 Task: Explore Airbnb accommodation in Damanhur, Egypt from 6th December, 2023 to 18th December, 2023 for 3 adults.2 bedrooms having 2 beds and 2 bathrooms. Property type can be hotel. Look for 3 properties as per requirement.
Action: Key pressed damanhur
Screenshot: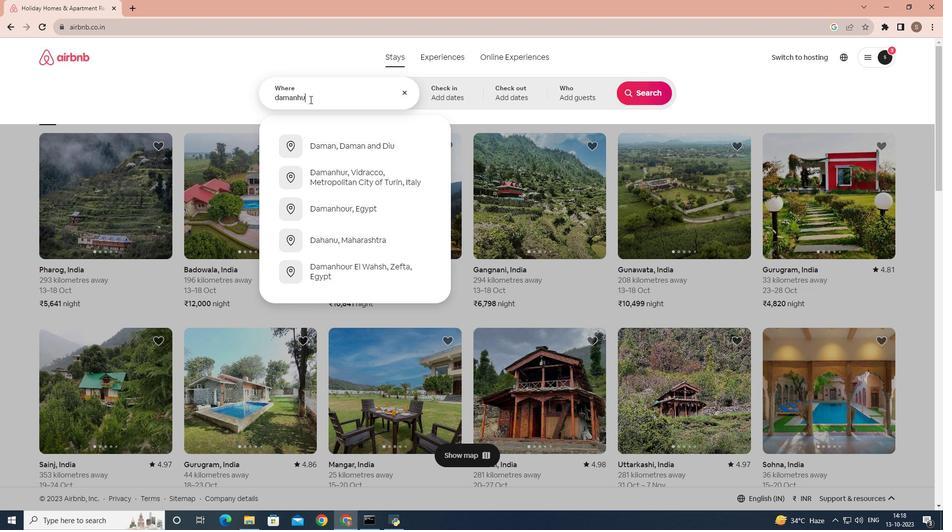 
Action: Mouse moved to (333, 237)
Screenshot: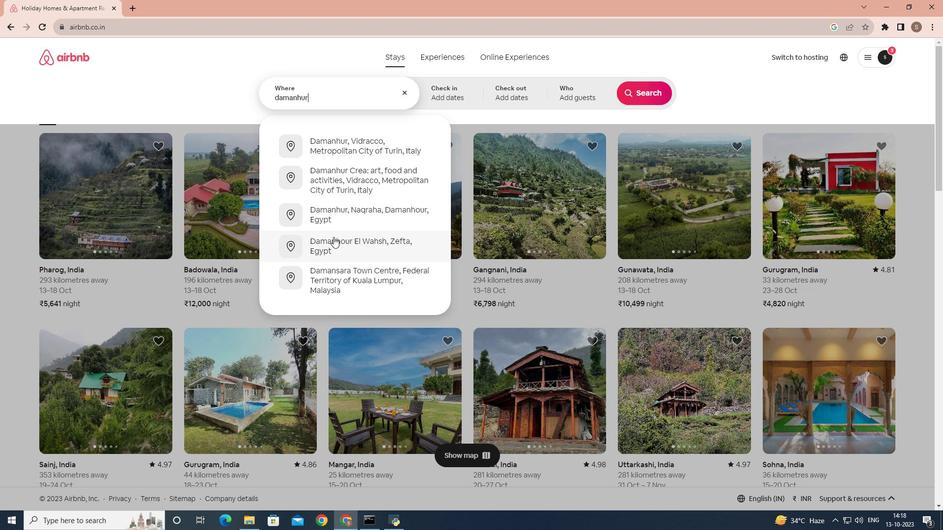 
Action: Mouse pressed left at (333, 237)
Screenshot: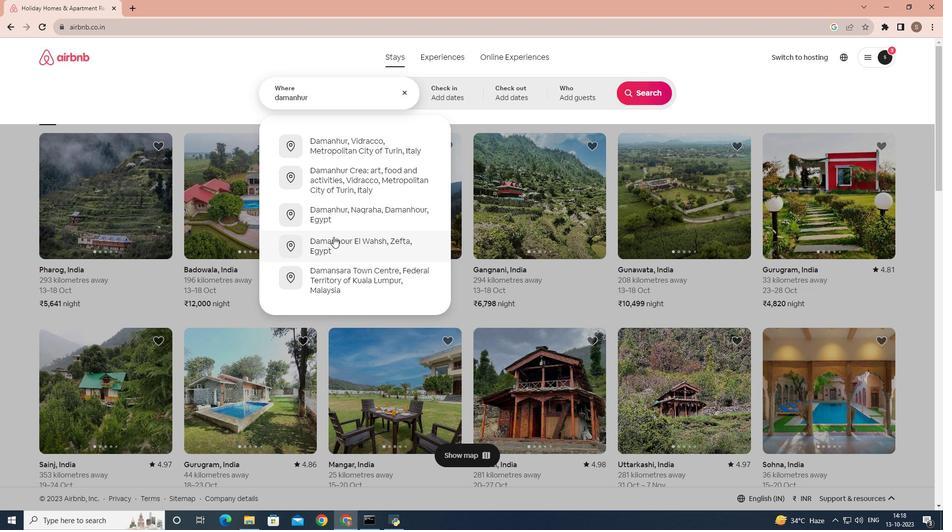 
Action: Mouse moved to (637, 169)
Screenshot: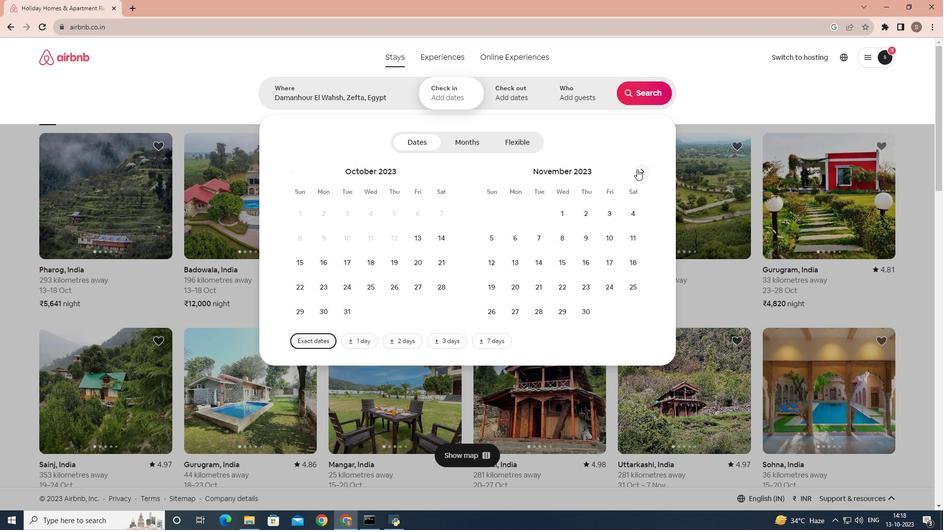 
Action: Mouse pressed left at (637, 169)
Screenshot: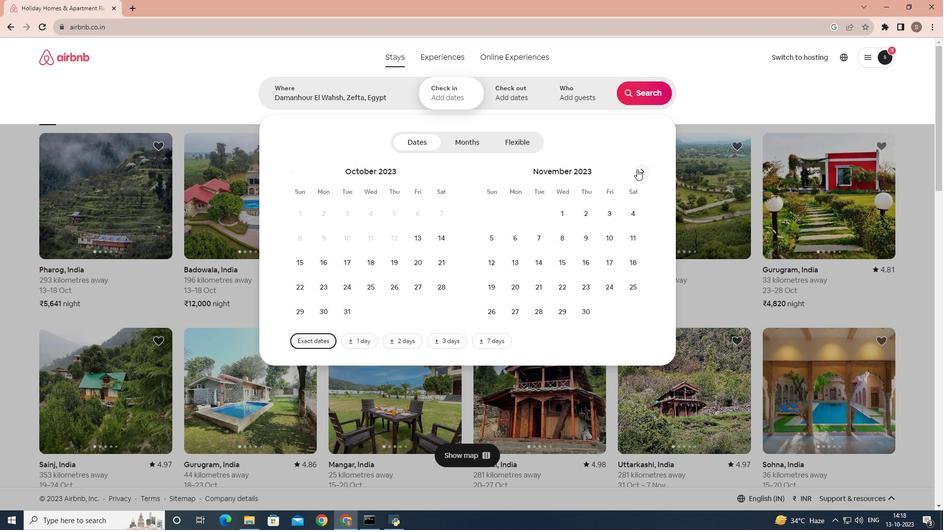 
Action: Mouse moved to (566, 244)
Screenshot: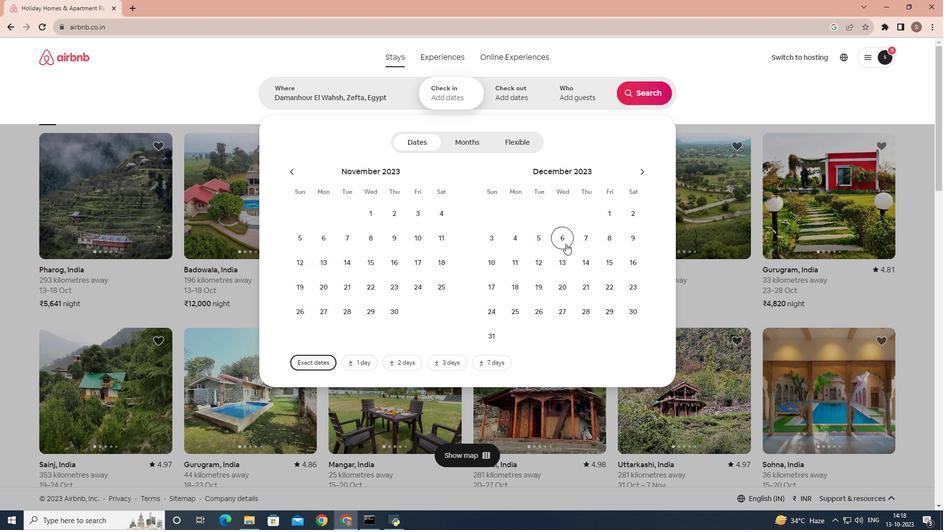 
Action: Mouse pressed left at (566, 244)
Screenshot: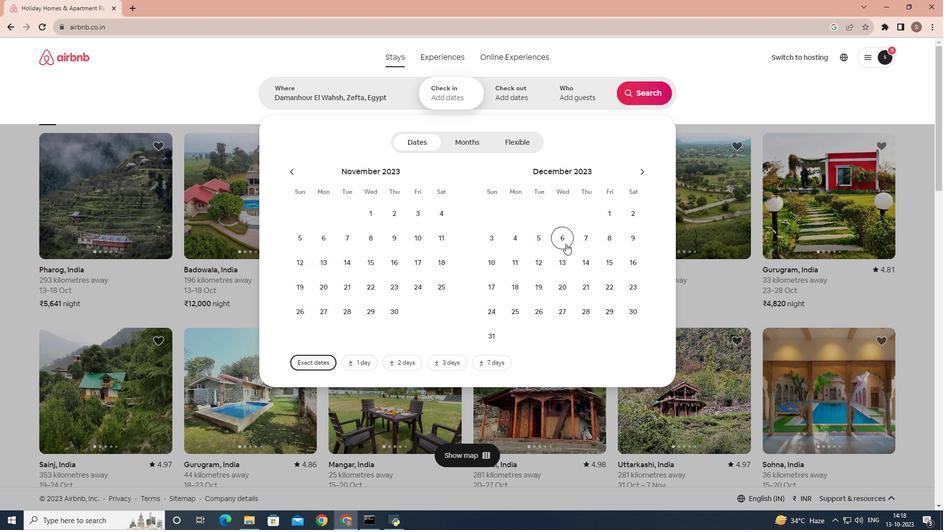 
Action: Mouse moved to (523, 288)
Screenshot: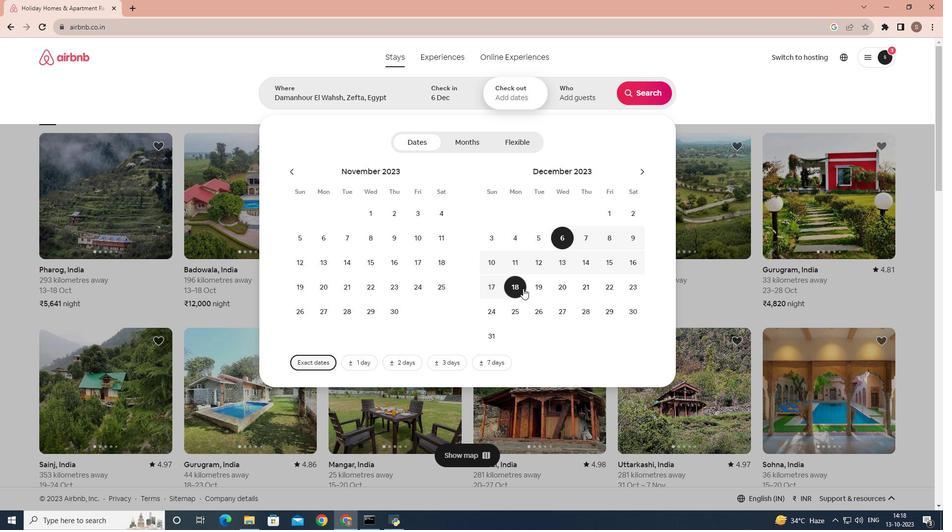 
Action: Mouse pressed left at (523, 288)
Screenshot: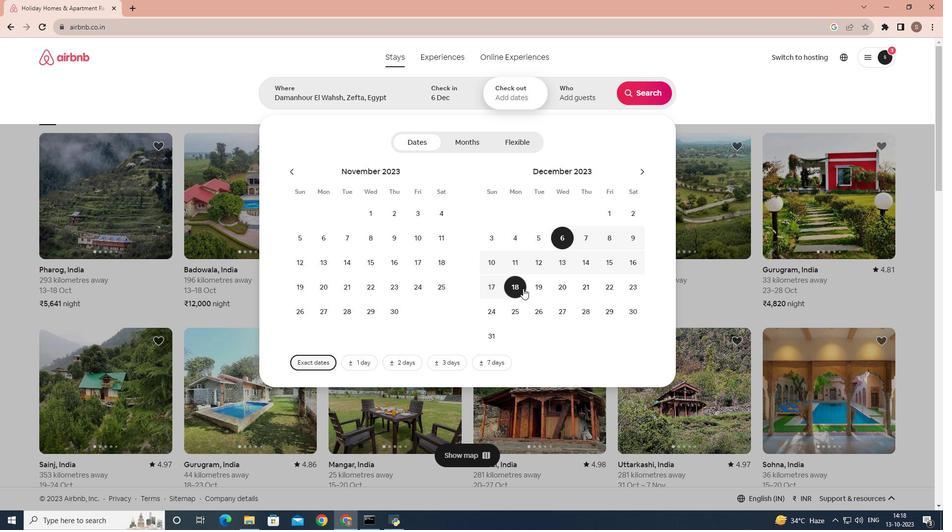 
Action: Mouse moved to (592, 105)
Screenshot: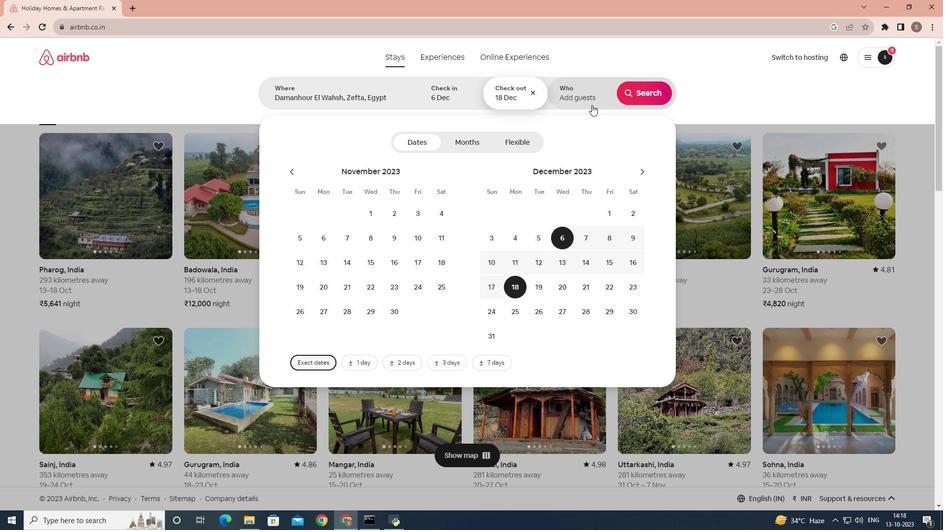 
Action: Mouse pressed left at (592, 105)
Screenshot: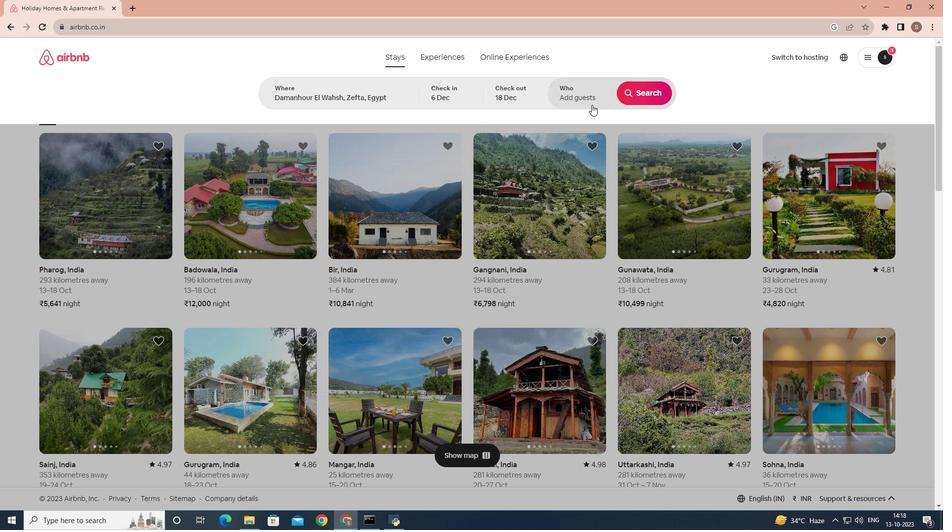 
Action: Mouse moved to (642, 146)
Screenshot: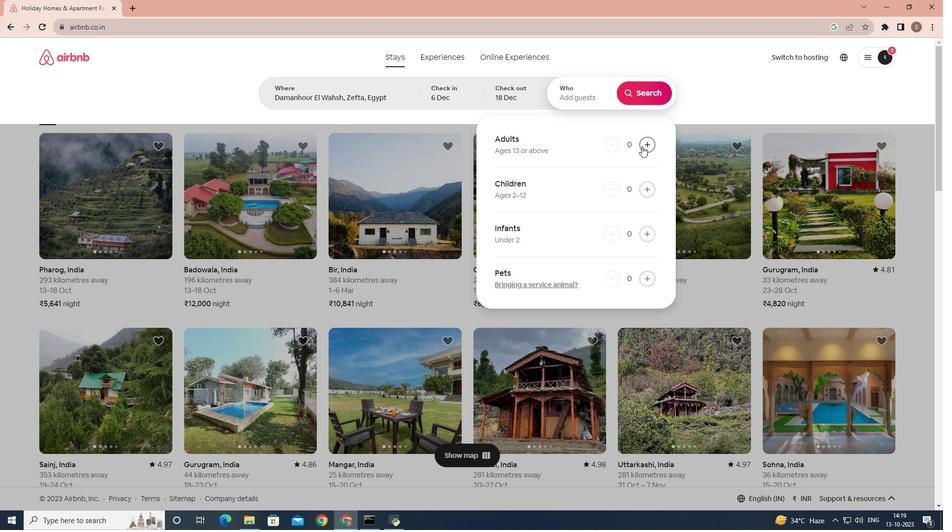 
Action: Mouse pressed left at (642, 146)
Screenshot: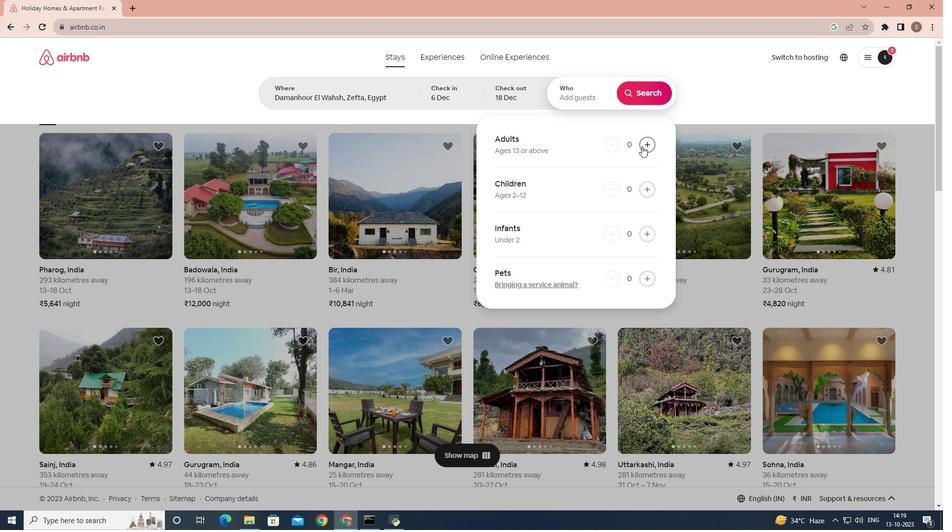 
Action: Mouse pressed left at (642, 146)
Screenshot: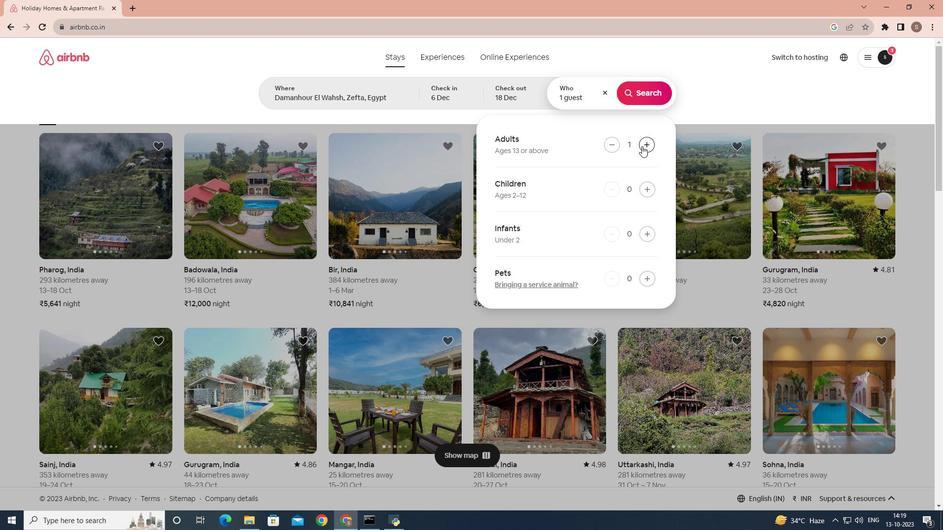 
Action: Mouse pressed left at (642, 146)
Screenshot: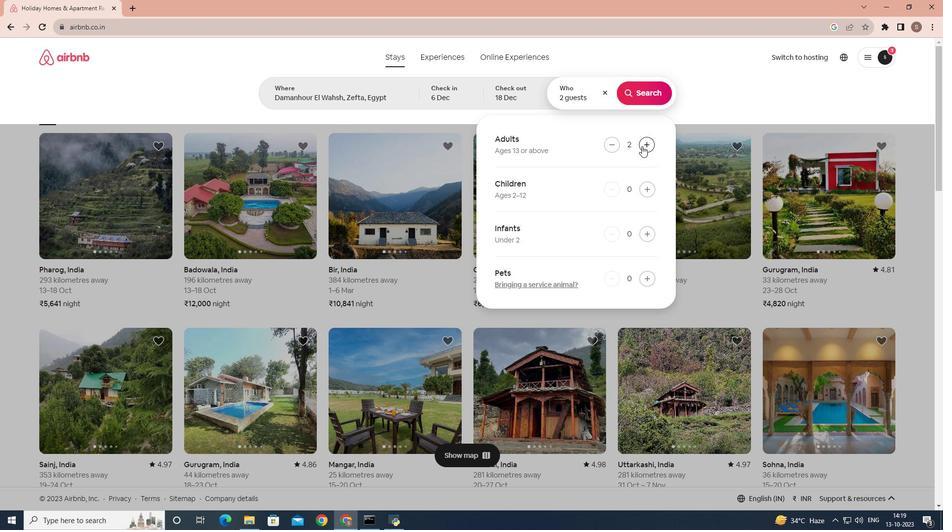 
Action: Mouse moved to (660, 92)
Screenshot: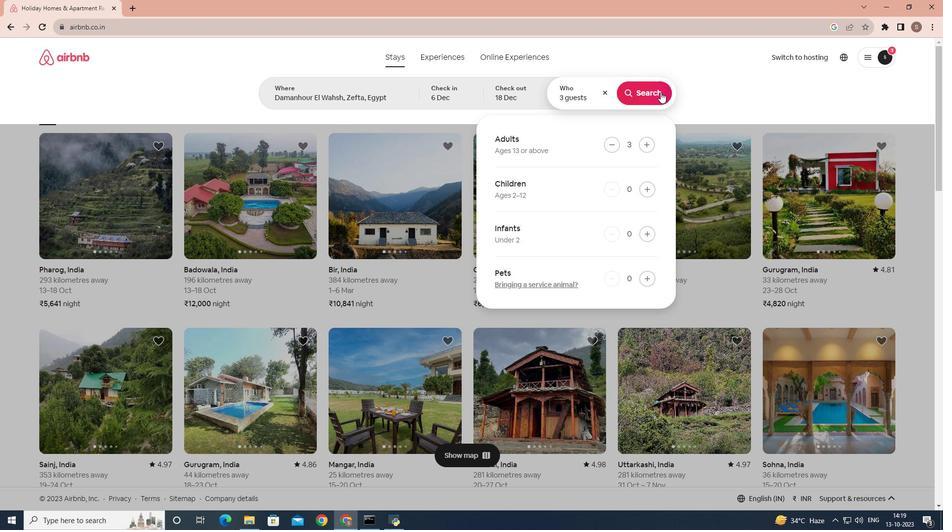 
Action: Mouse pressed left at (660, 92)
Screenshot: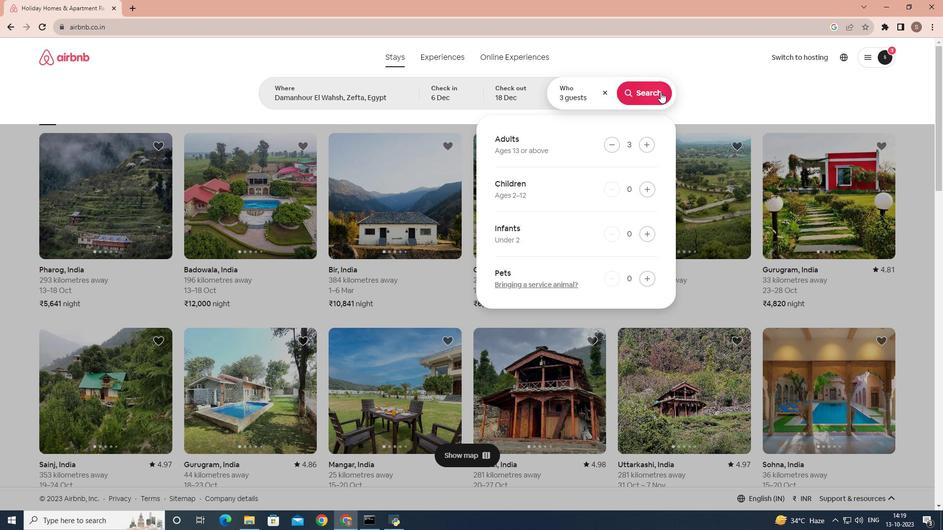 
Action: Mouse moved to (777, 101)
Screenshot: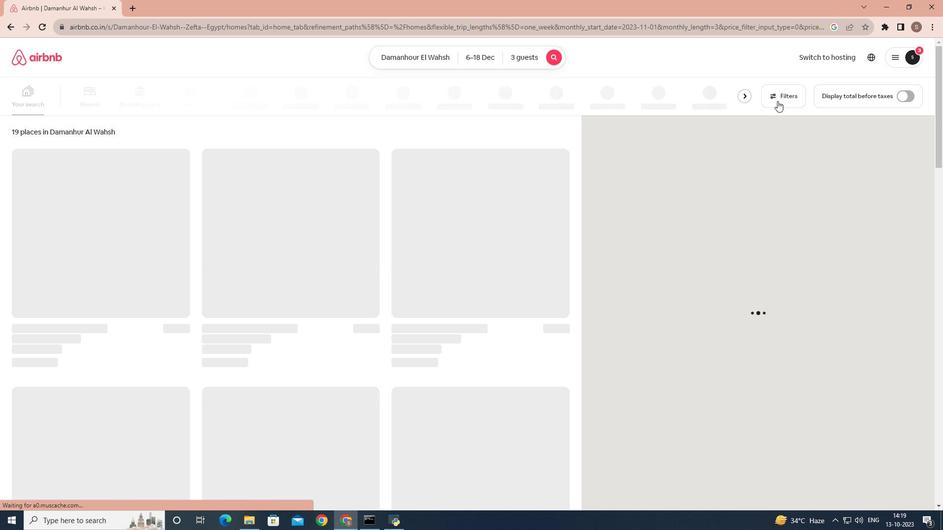 
Action: Mouse pressed left at (777, 101)
Screenshot: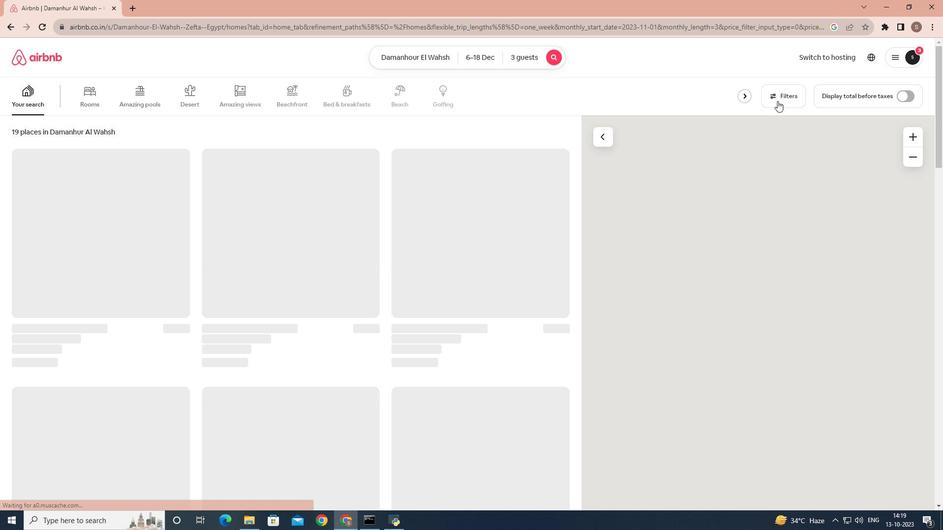 
Action: Mouse moved to (440, 320)
Screenshot: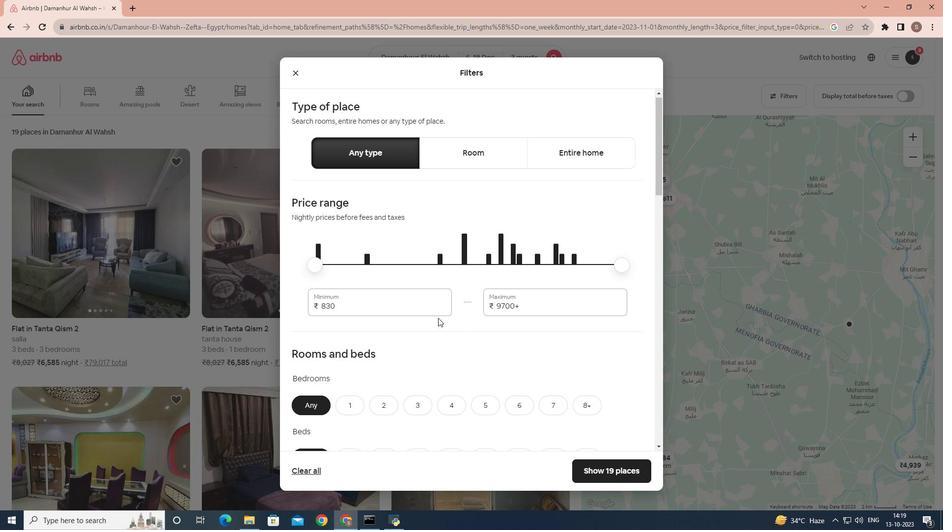 
Action: Mouse scrolled (440, 319) with delta (0, 0)
Screenshot: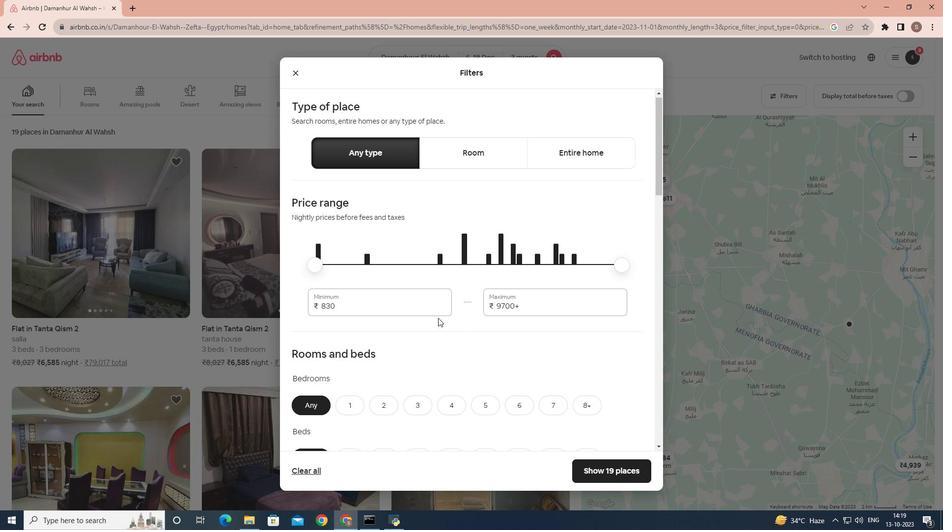 
Action: Mouse moved to (439, 318)
Screenshot: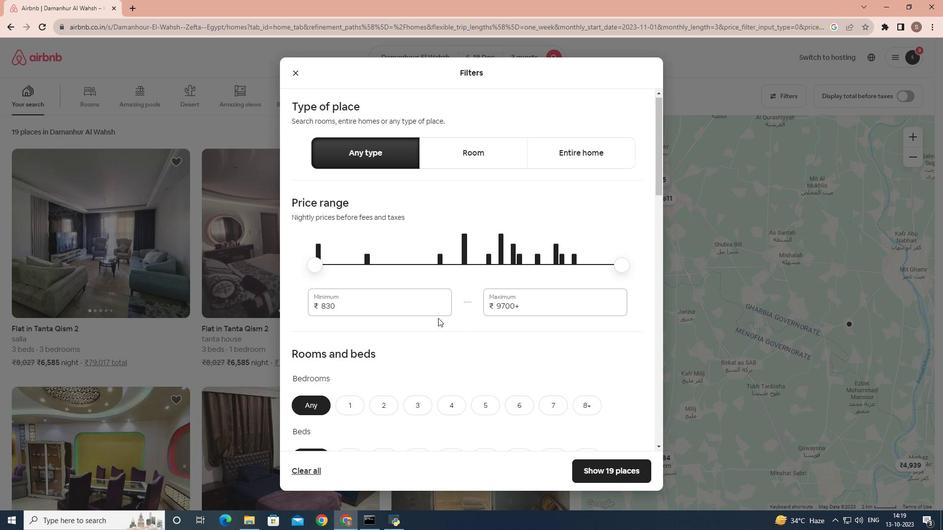
Action: Mouse scrolled (439, 318) with delta (0, 0)
Screenshot: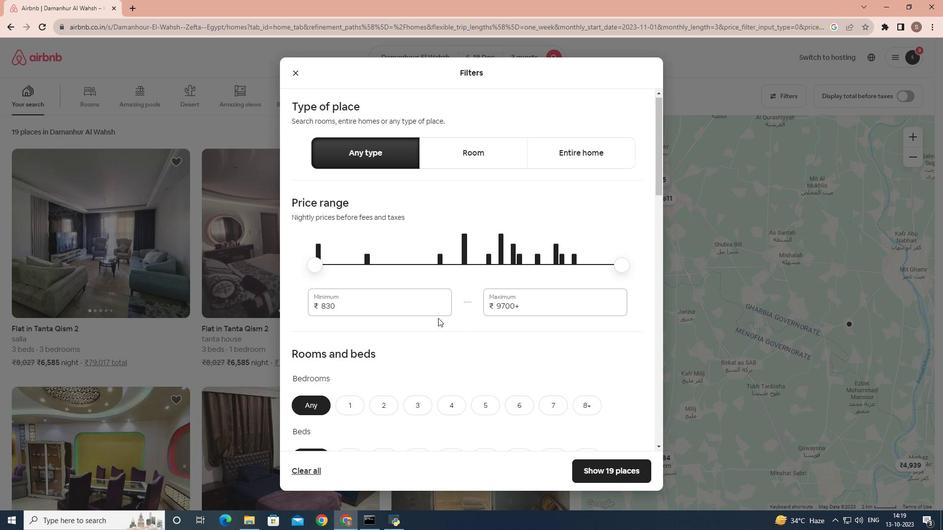 
Action: Mouse moved to (438, 318)
Screenshot: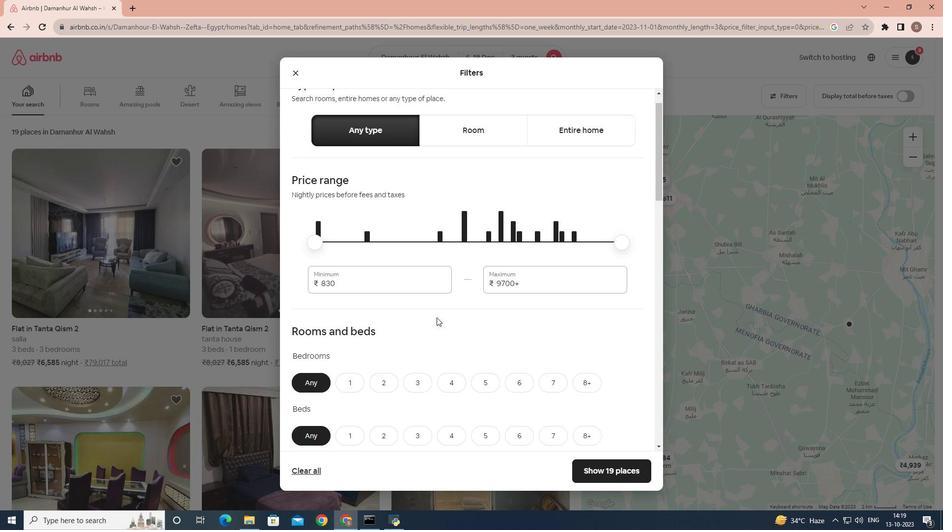 
Action: Mouse scrolled (438, 317) with delta (0, 0)
Screenshot: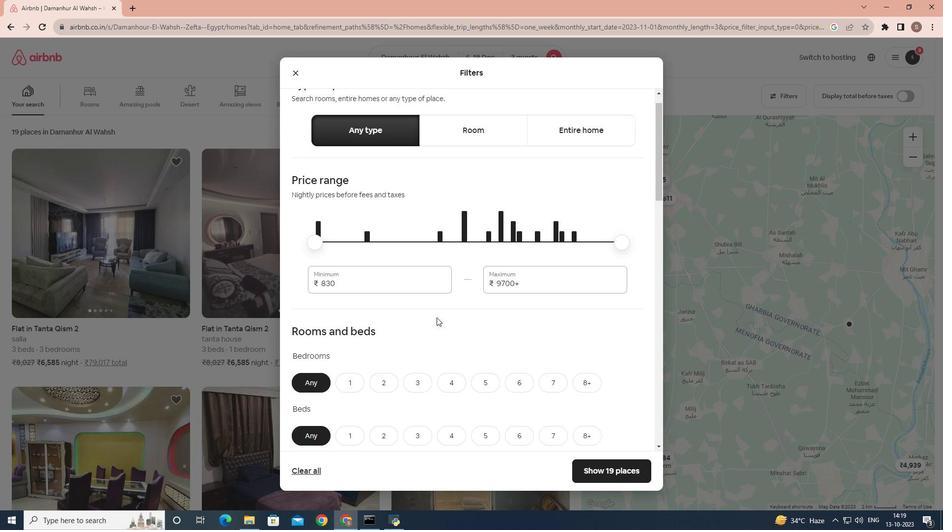 
Action: Mouse moved to (437, 318)
Screenshot: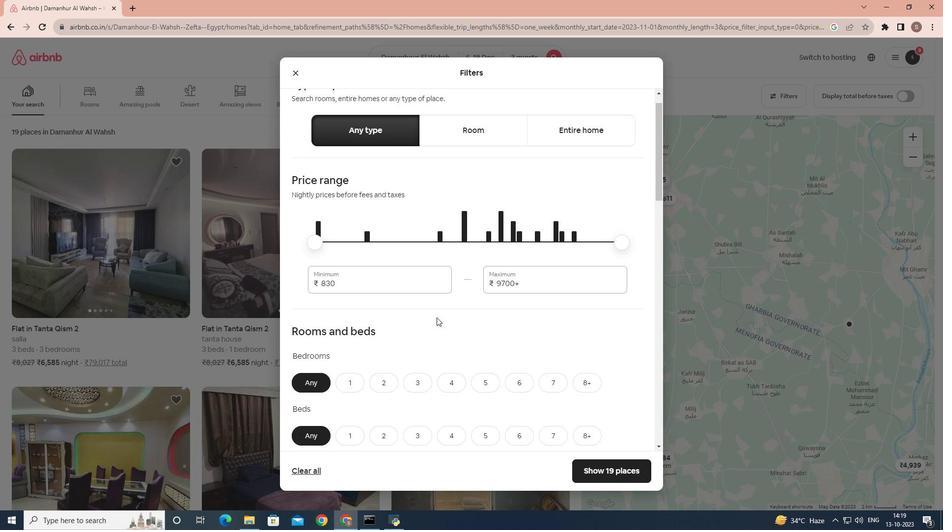 
Action: Mouse scrolled (437, 317) with delta (0, 0)
Screenshot: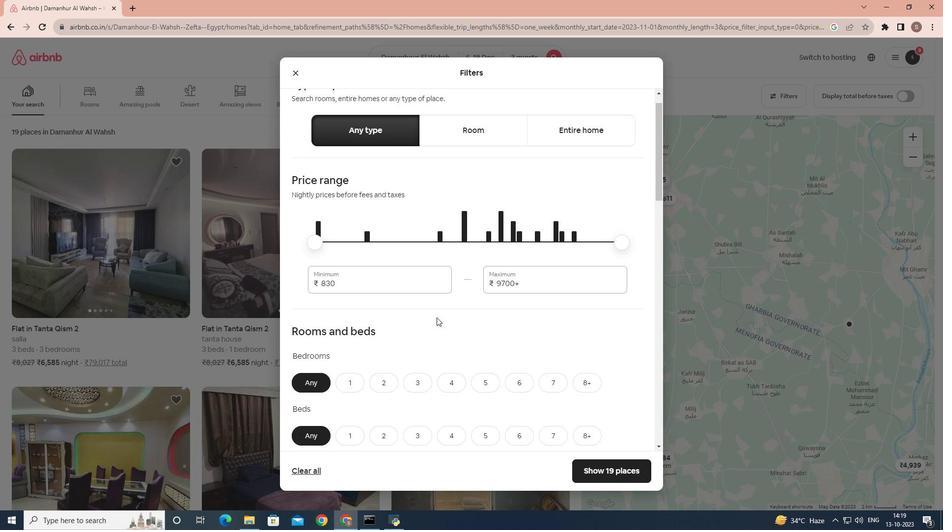 
Action: Mouse moved to (435, 317)
Screenshot: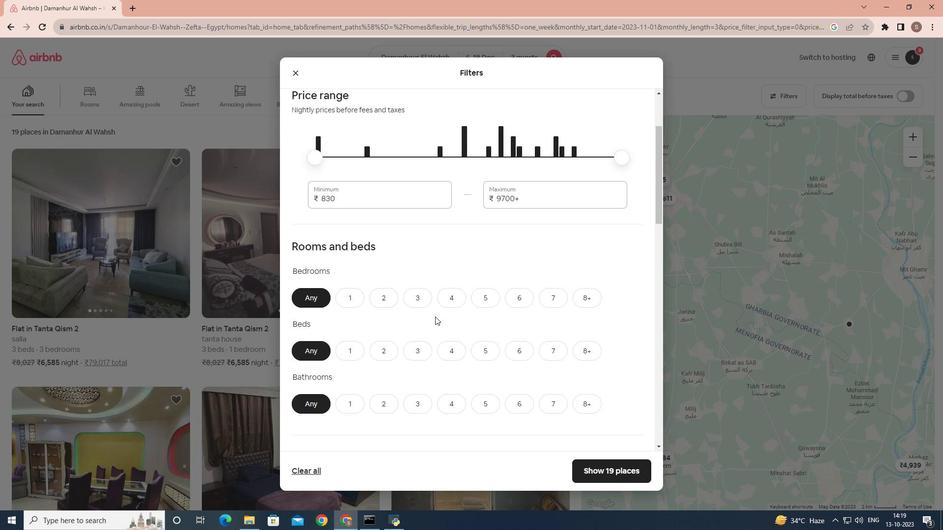 
Action: Mouse scrolled (435, 316) with delta (0, 0)
Screenshot: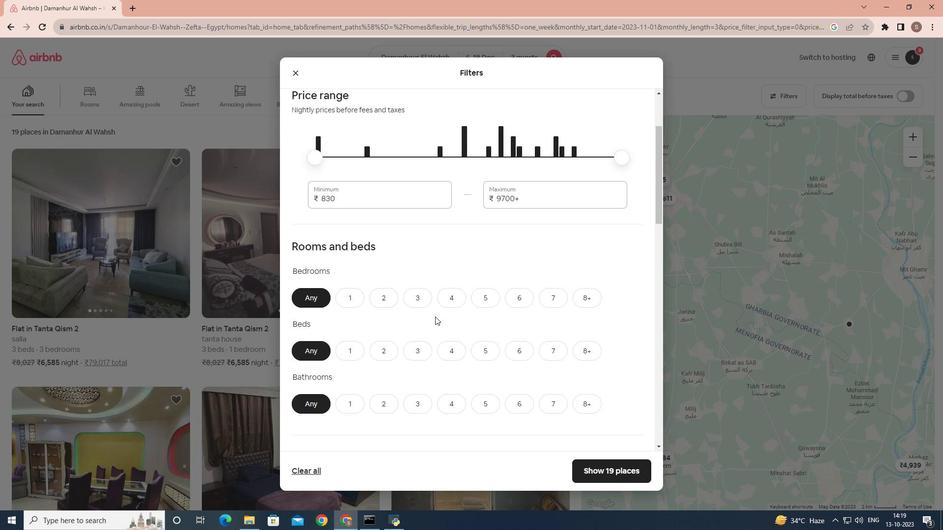 
Action: Mouse moved to (380, 166)
Screenshot: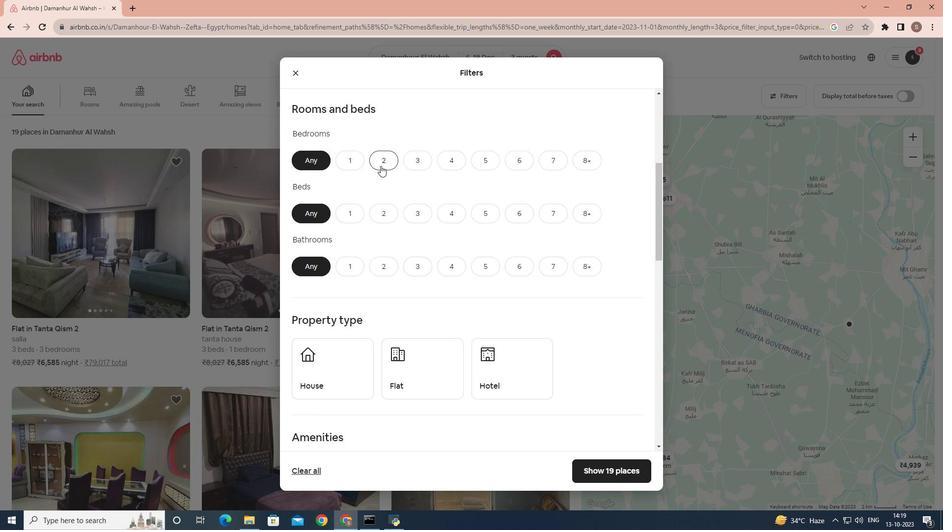 
Action: Mouse pressed left at (380, 166)
Screenshot: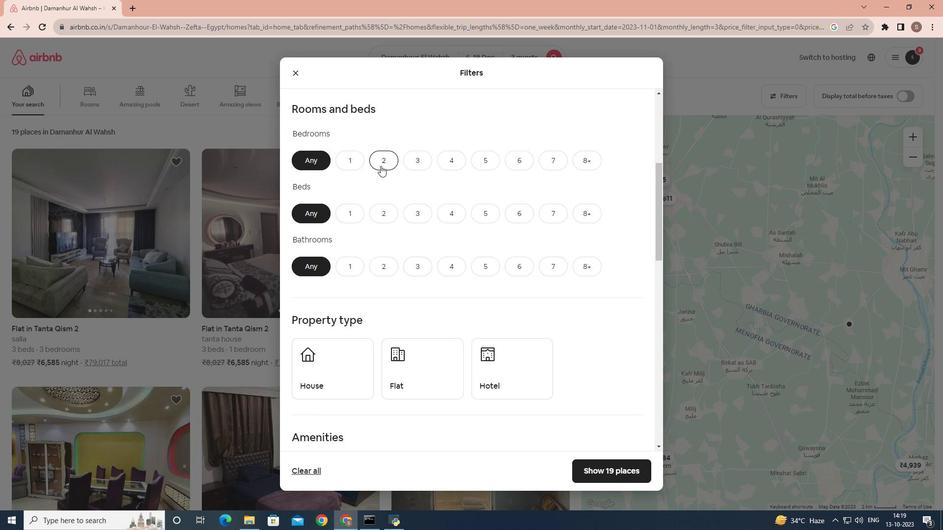 
Action: Mouse moved to (375, 204)
Screenshot: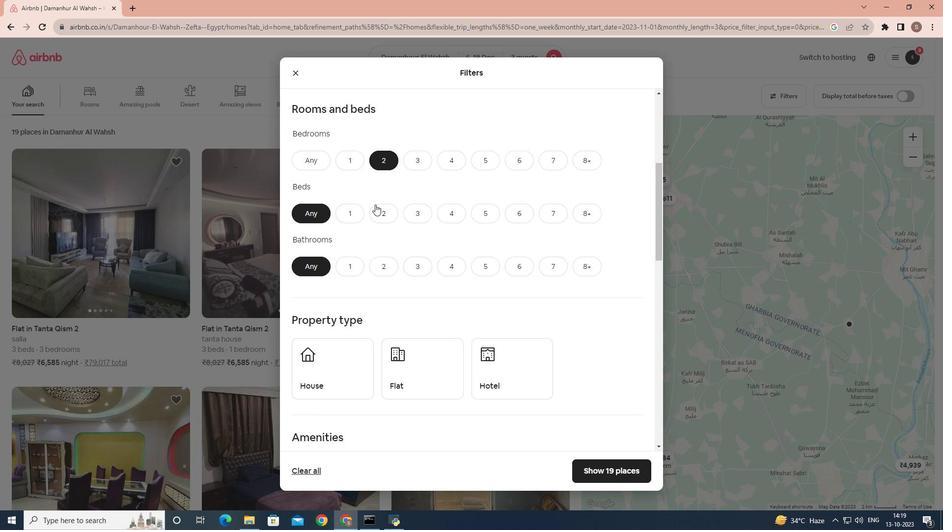 
Action: Mouse pressed left at (375, 204)
Screenshot: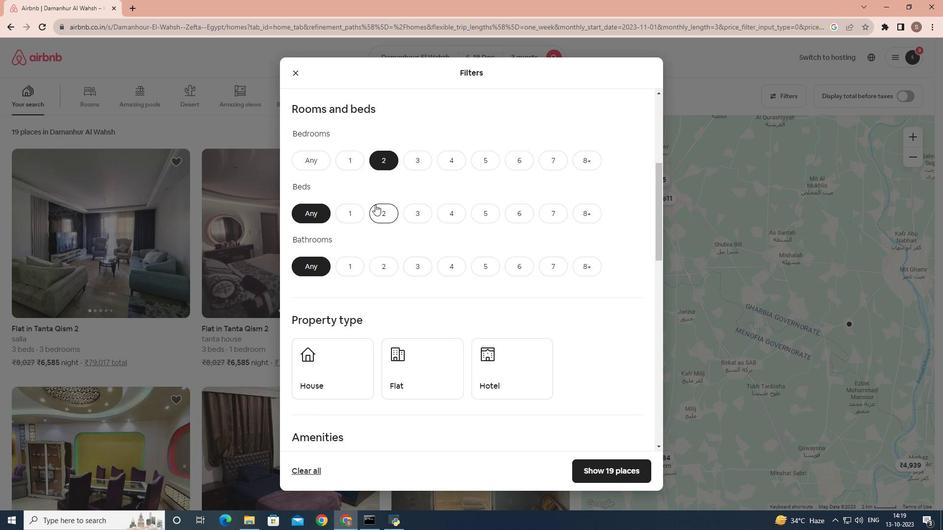 
Action: Mouse moved to (376, 263)
Screenshot: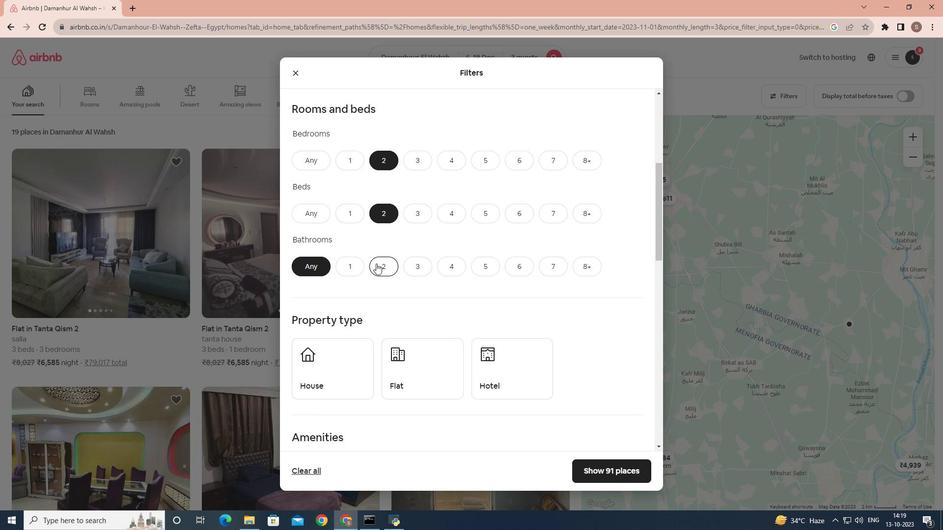 
Action: Mouse pressed left at (376, 263)
Screenshot: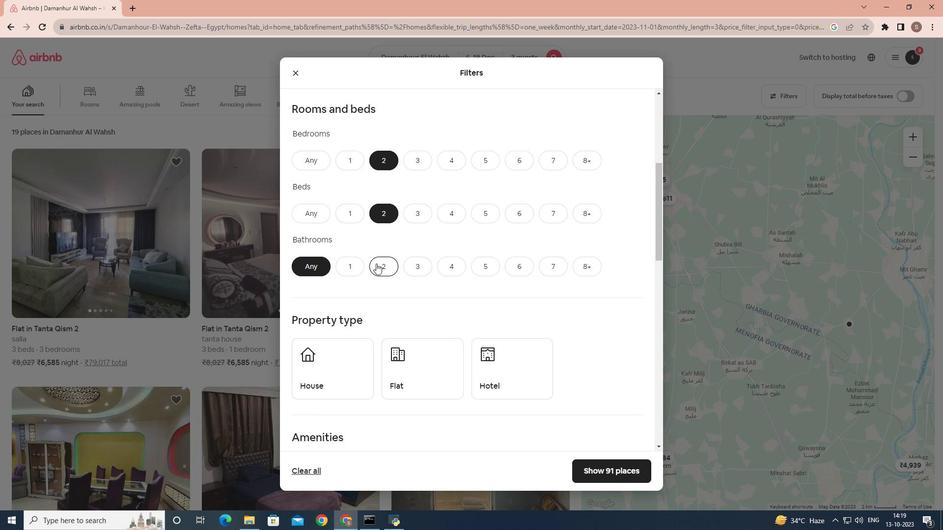 
Action: Mouse moved to (492, 344)
Screenshot: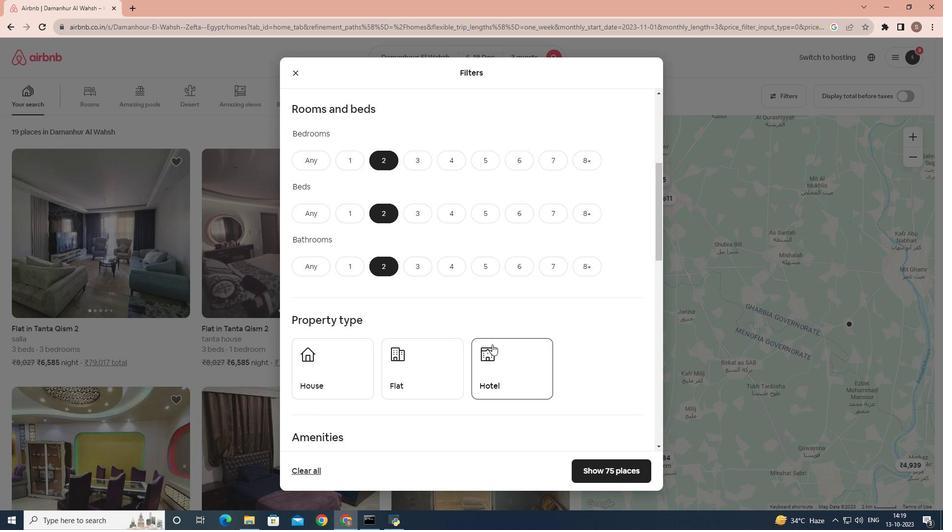 
Action: Mouse pressed left at (492, 344)
Screenshot: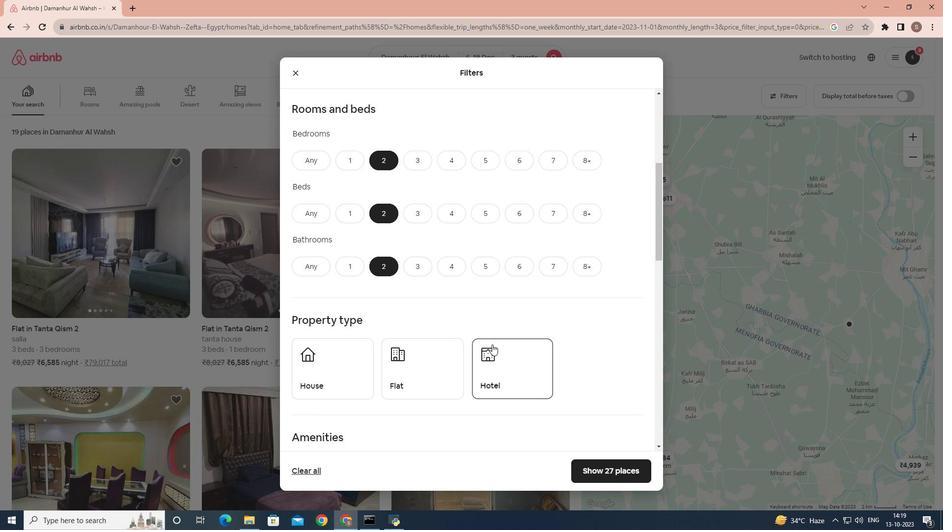 
Action: Mouse moved to (599, 472)
Screenshot: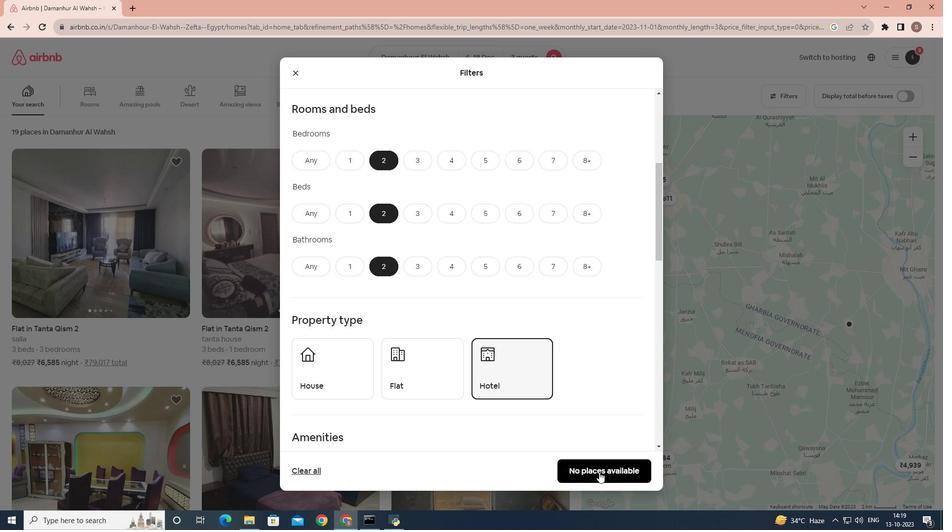 
Action: Mouse pressed left at (599, 472)
Screenshot: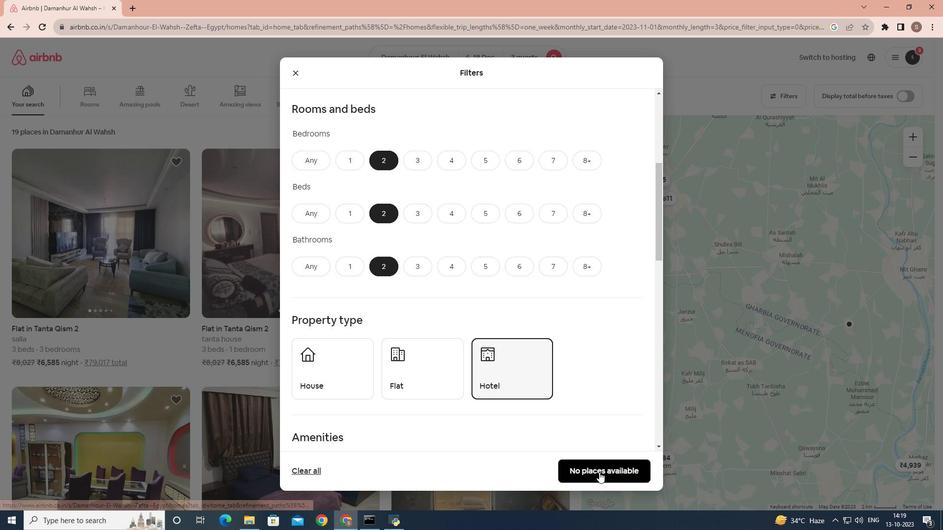 
